 Task: Create a section Cross-functional Collaboration Sprint and in the section, add a milestone Cloud Data Migration in the project UniTech.
Action: Mouse moved to (37, 342)
Screenshot: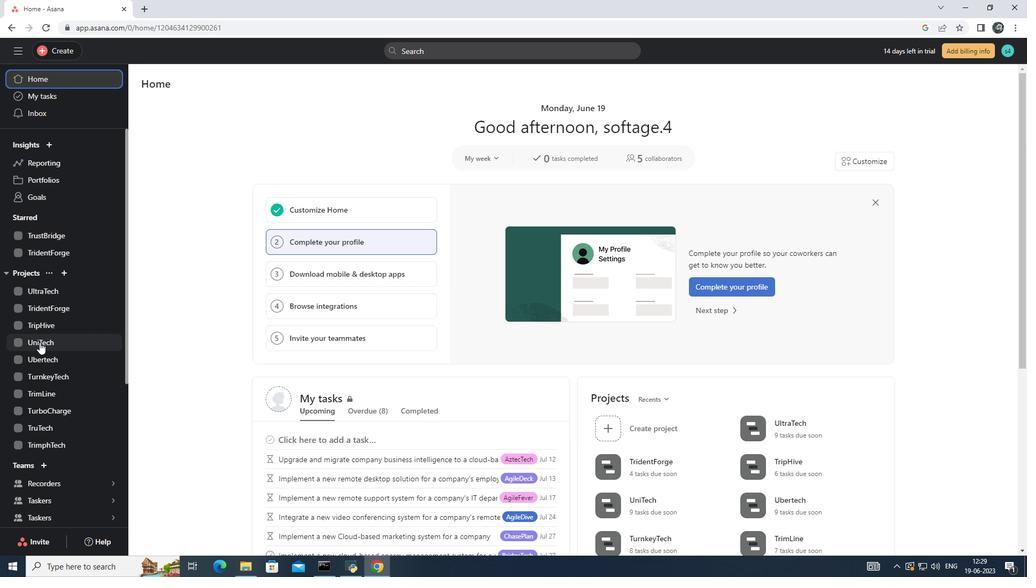 
Action: Mouse pressed left at (37, 342)
Screenshot: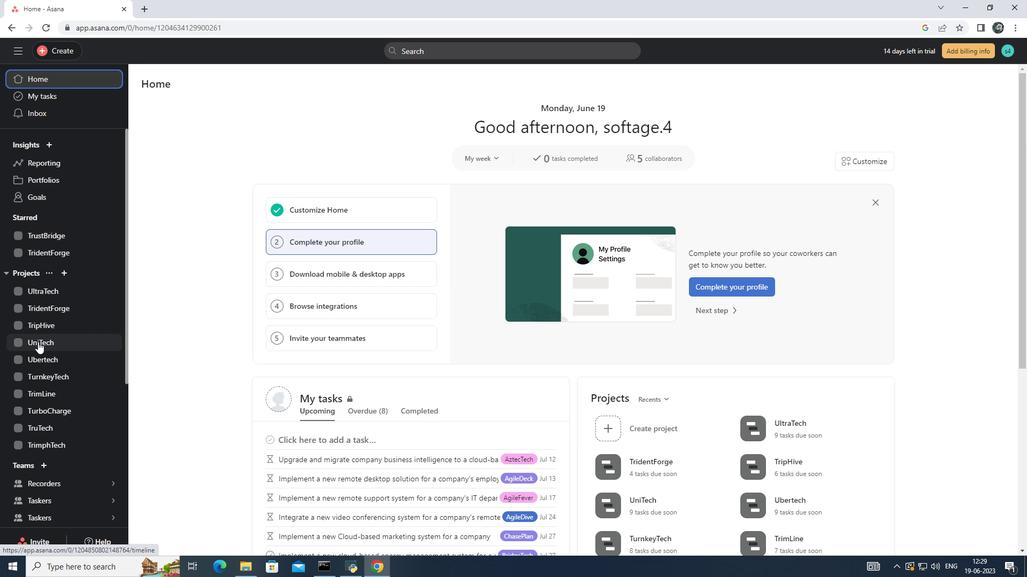 
Action: Mouse moved to (162, 514)
Screenshot: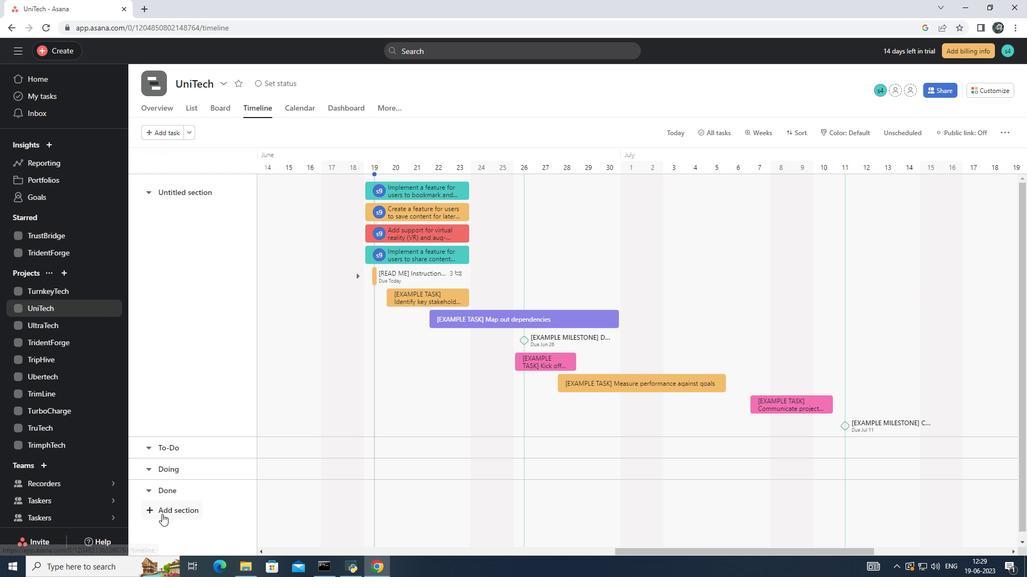 
Action: Mouse pressed left at (162, 514)
Screenshot: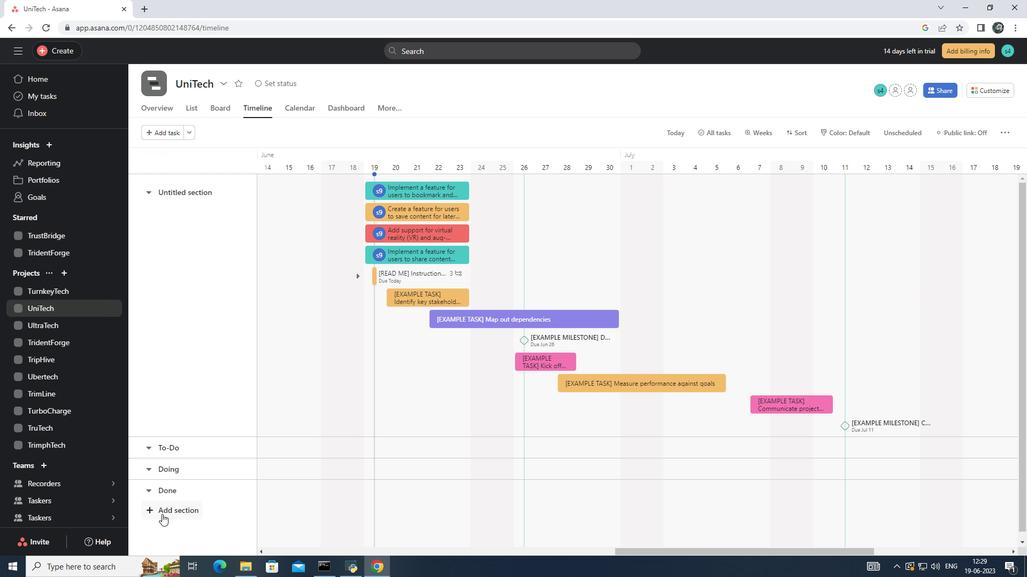 
Action: Mouse moved to (170, 417)
Screenshot: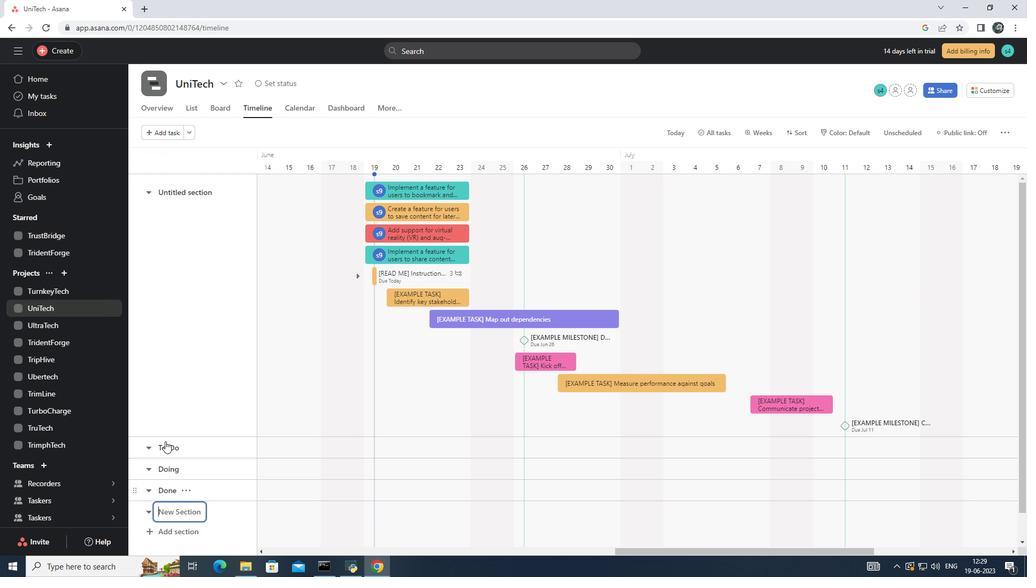 
Action: Mouse scrolled (170, 416) with delta (0, 0)
Screenshot: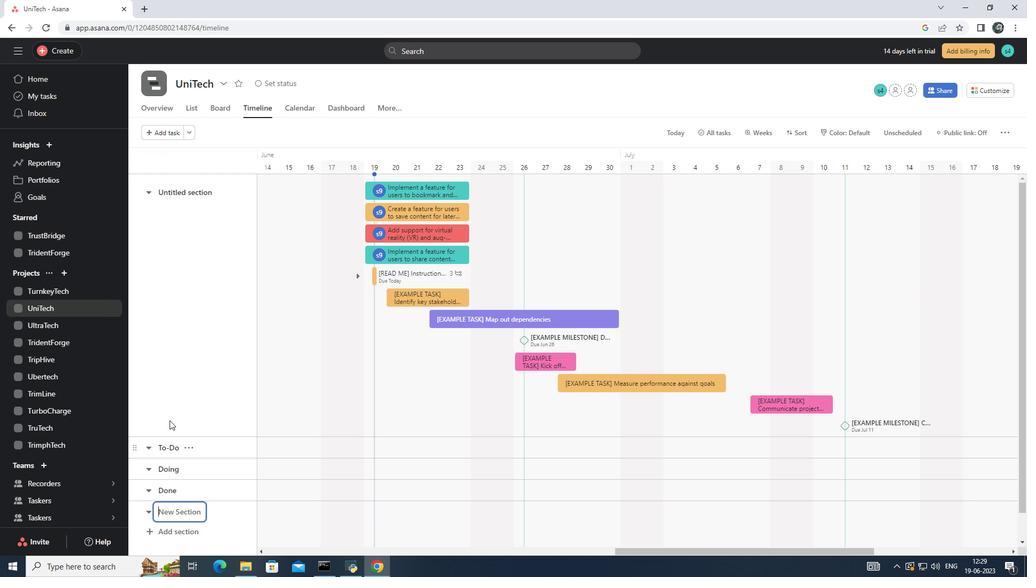 
Action: Mouse scrolled (170, 416) with delta (0, 0)
Screenshot: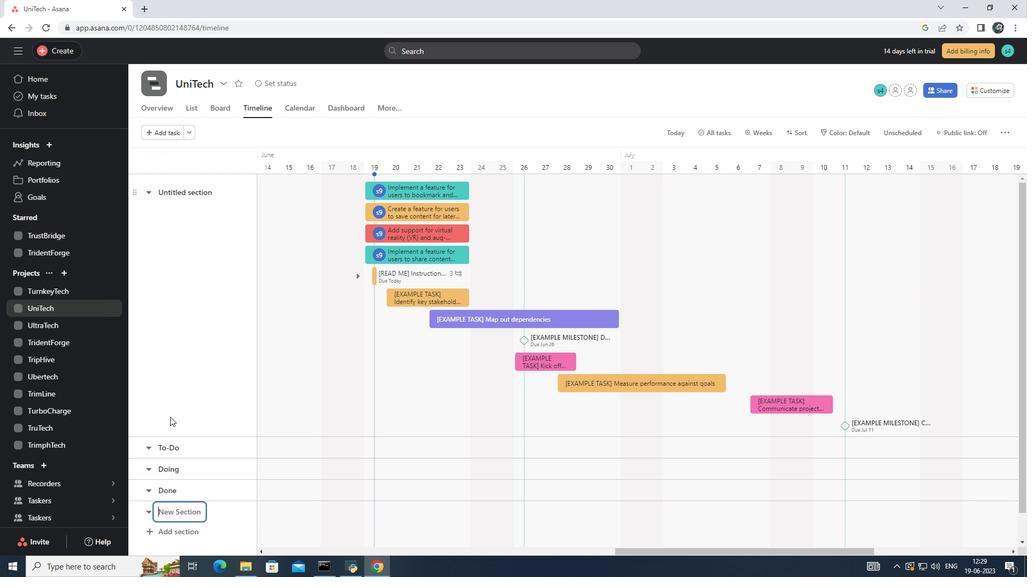
Action: Mouse moved to (178, 479)
Screenshot: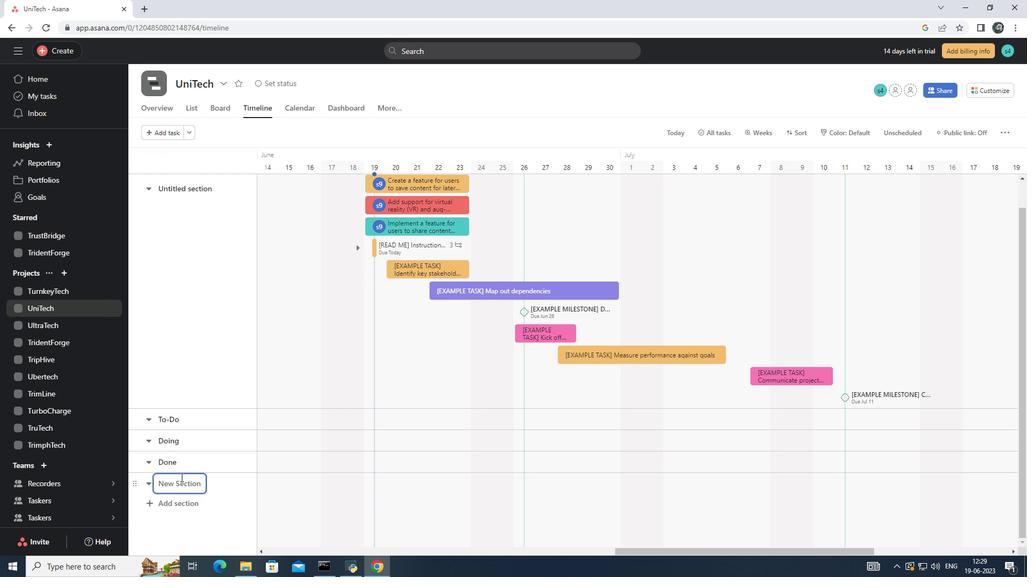 
Action: Mouse pressed left at (178, 479)
Screenshot: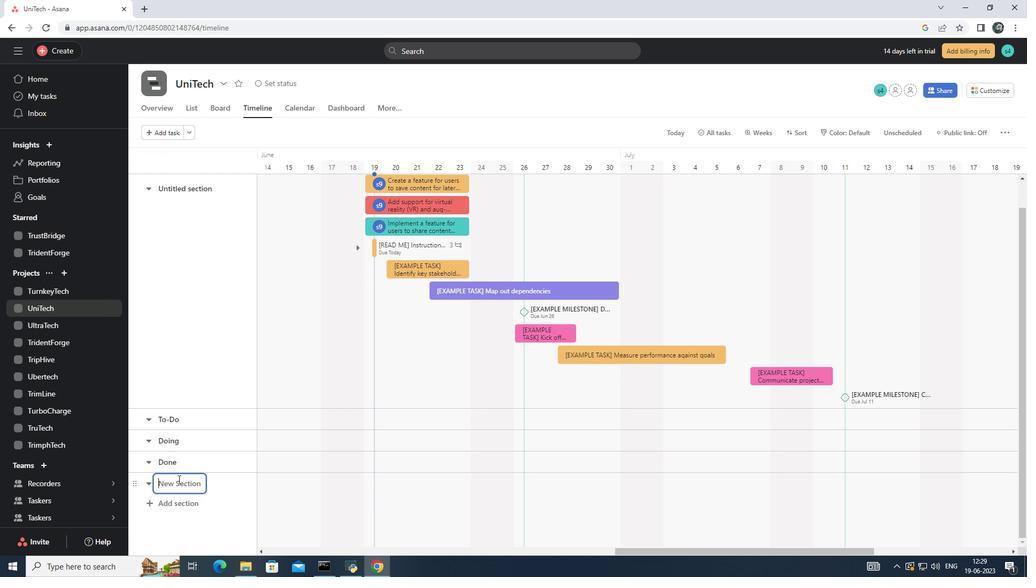 
Action: Key pressed <Key.shift>Cross-functional<Key.space><Key.shift>Collaboration<Key.space><Key.shift>Sprint<Key.enter>
Screenshot: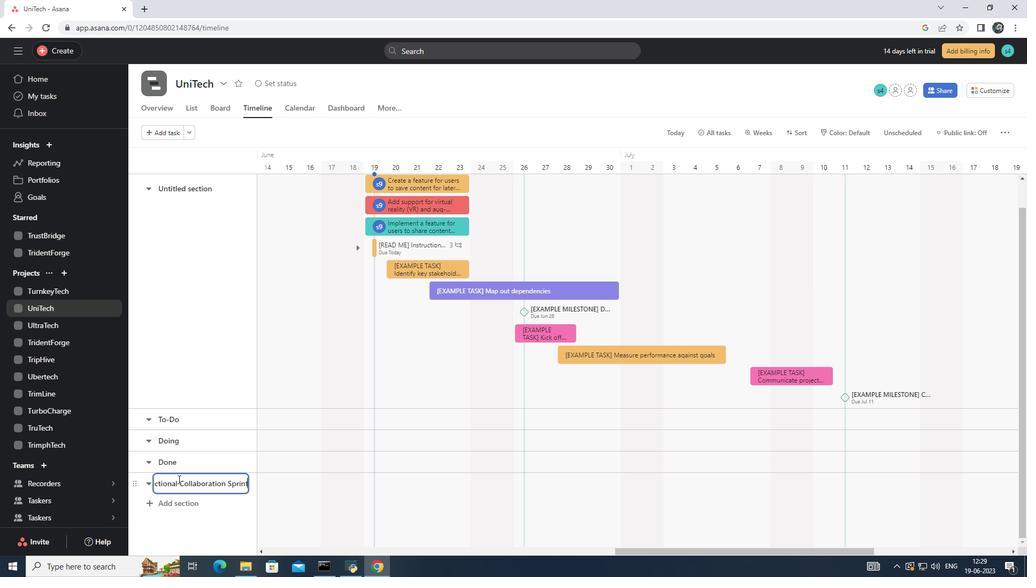 
Action: Mouse moved to (310, 483)
Screenshot: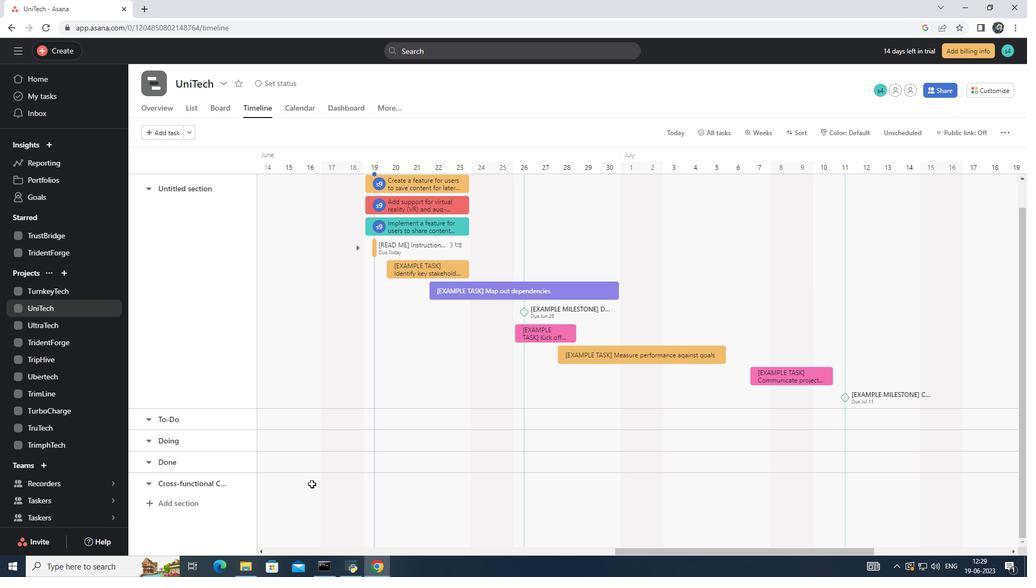 
Action: Mouse pressed left at (310, 483)
Screenshot: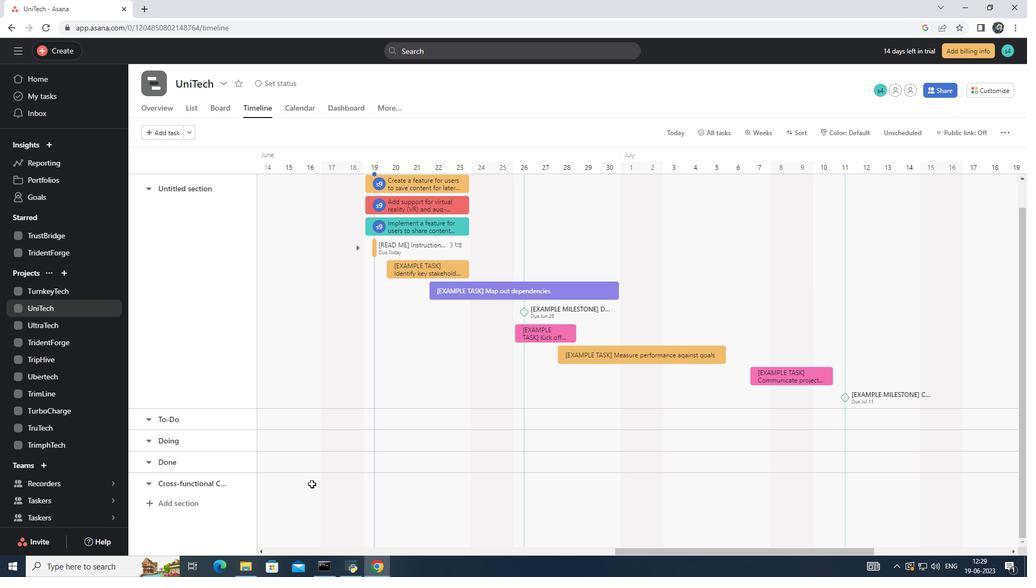 
Action: Key pressed <Key.shift>Cloud<Key.space><Key.shift>Data<Key.space><Key.shift><Key.shift><Key.shift>Migration
Screenshot: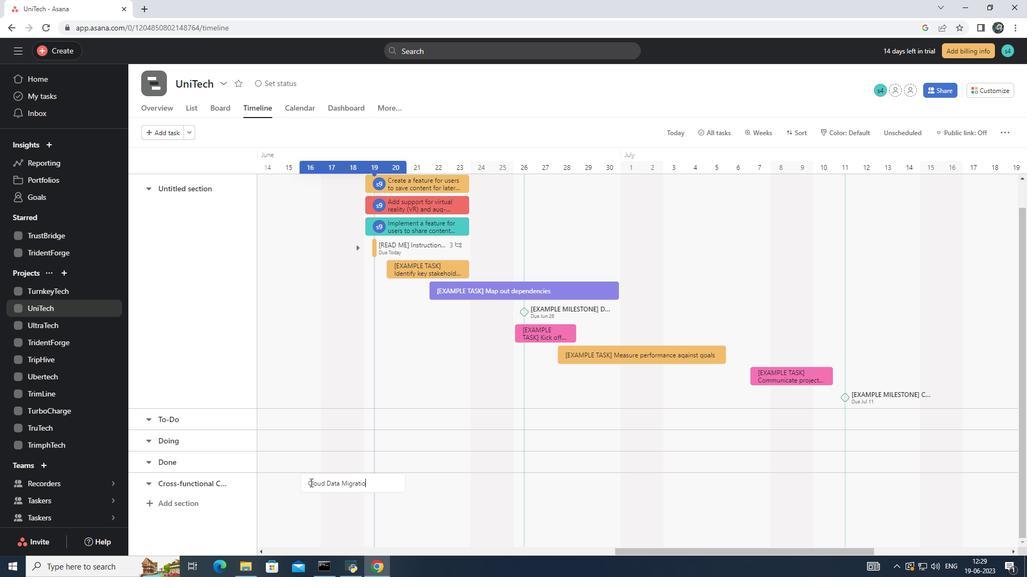 
Action: Mouse moved to (348, 487)
Screenshot: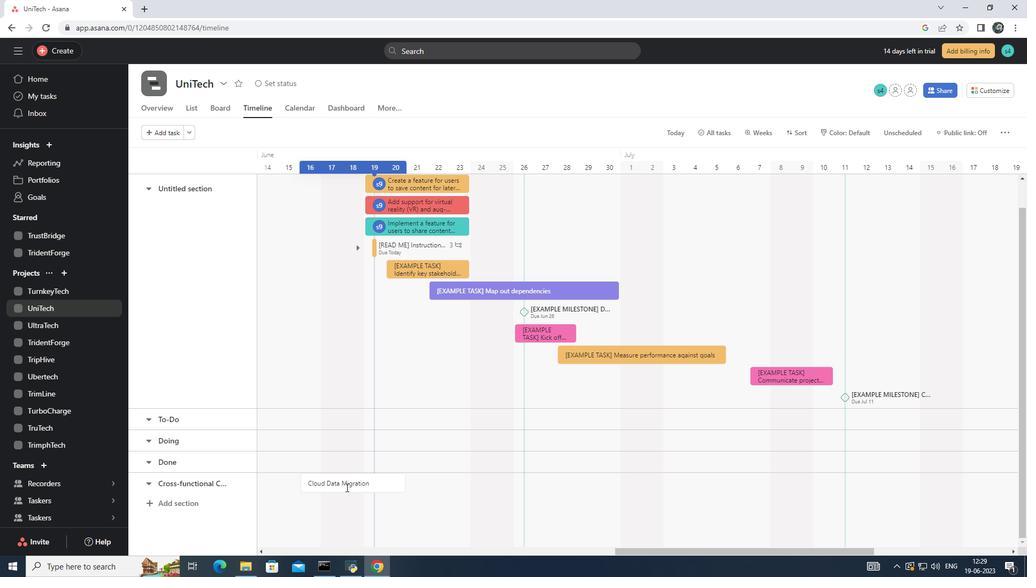 
Action: Key pressed <Key.enter>
Screenshot: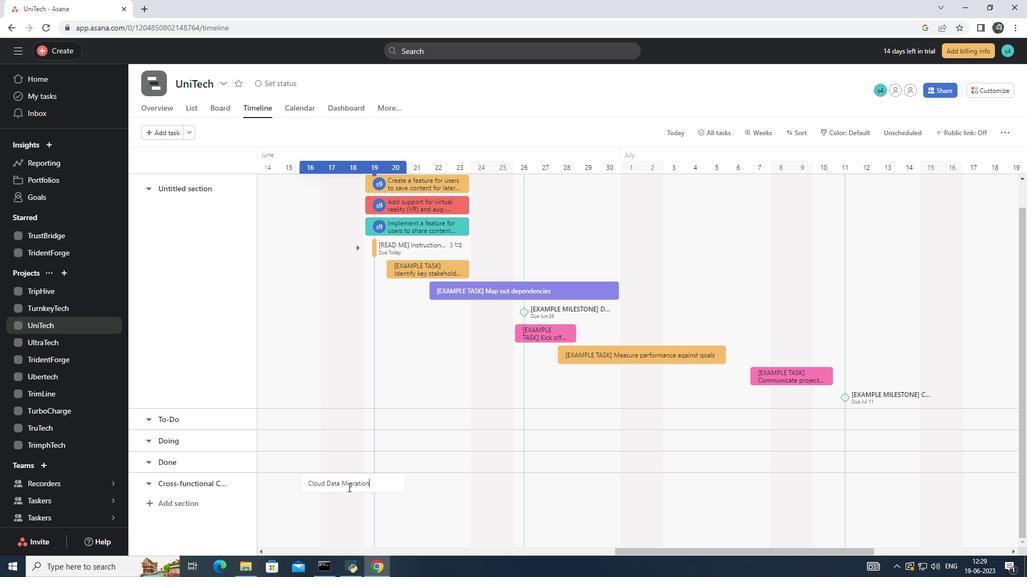 
Action: Mouse moved to (351, 484)
Screenshot: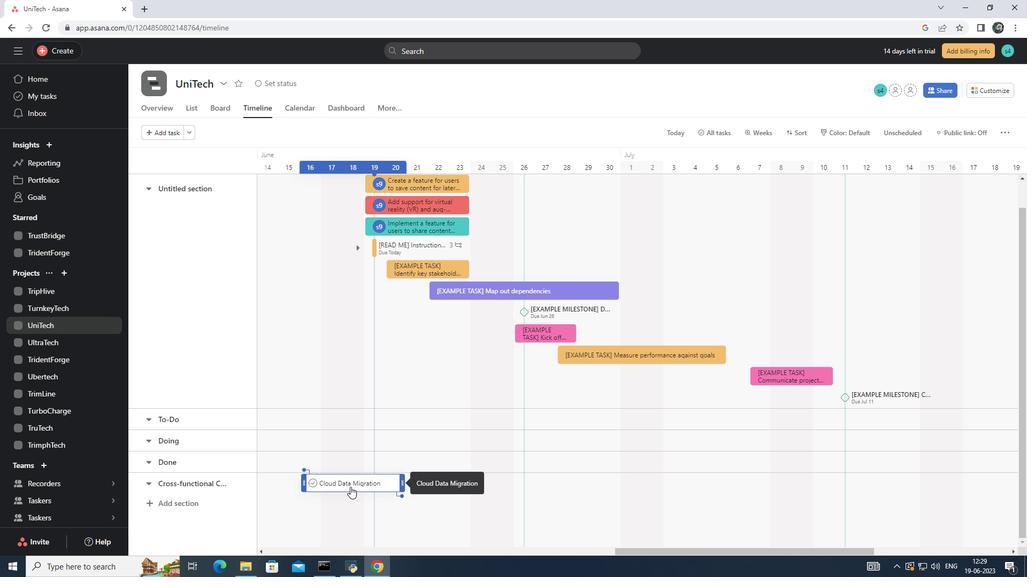 
Action: Mouse pressed right at (351, 484)
Screenshot: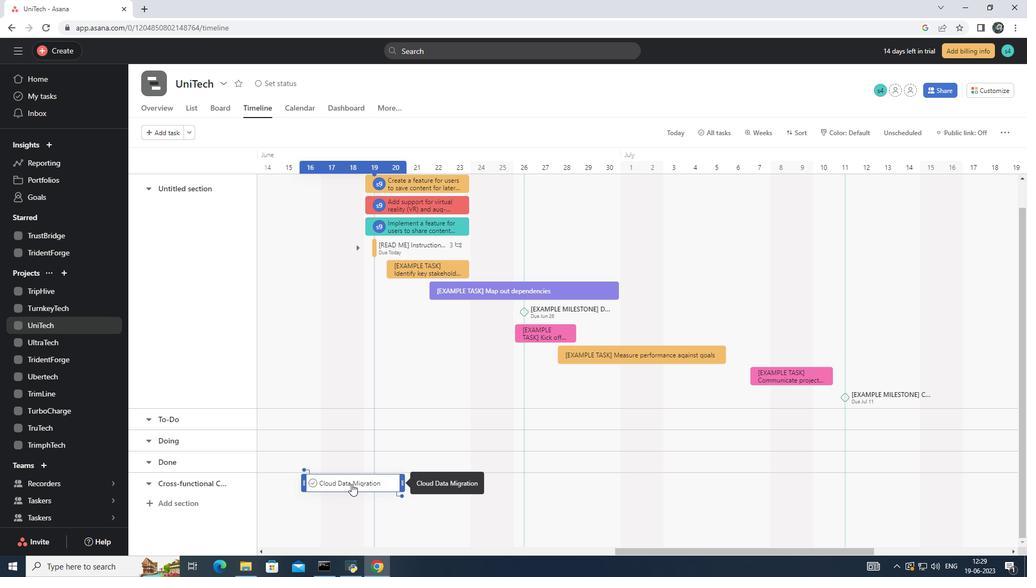
Action: Mouse moved to (394, 429)
Screenshot: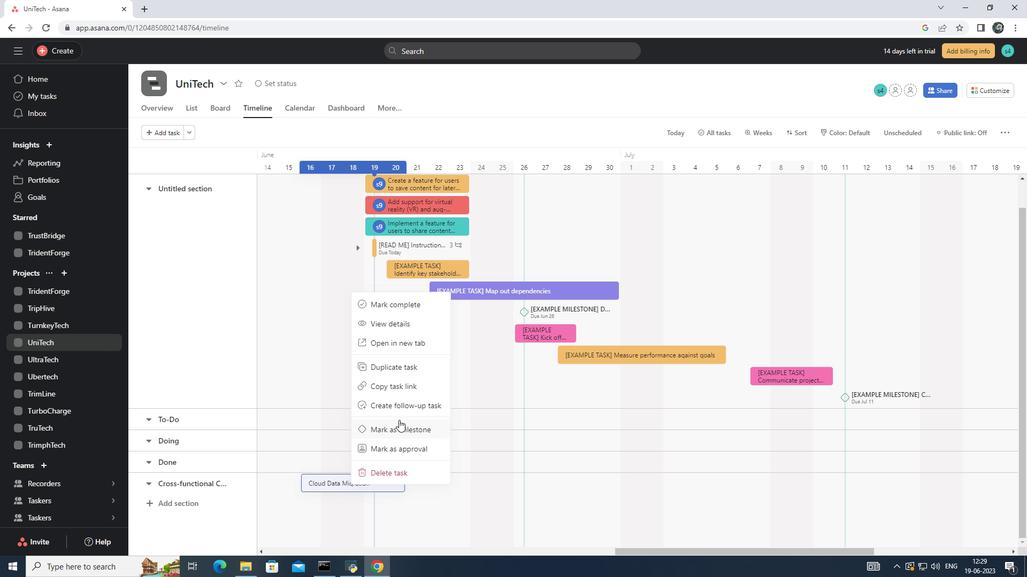
Action: Mouse pressed left at (394, 429)
Screenshot: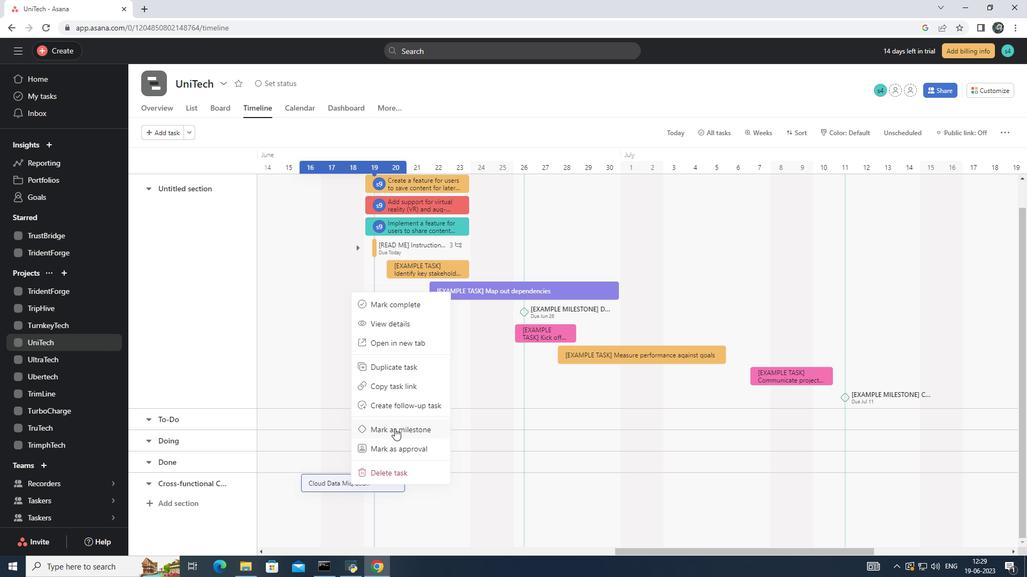 
